 Task: Add Attachment from "Attach a link" to Card Card0000000316 in Board Board0000000079 in Workspace WS0000000027 in Trello. Add Cover Red to Card Card0000000316 in Board Board0000000079 in Workspace WS0000000027 in Trello. Add "Join Card" Button Button0000000316  to Card Card0000000316 in Board Board0000000079 in Workspace WS0000000027 in Trello. Add Description DS0000000316 to Card Card0000000316 in Board Board0000000079 in Workspace WS0000000027 in Trello. Add Comment CM0000000316 to Card Card0000000316 in Board Board0000000079 in Workspace WS0000000027 in Trello
Action: Mouse moved to (314, 447)
Screenshot: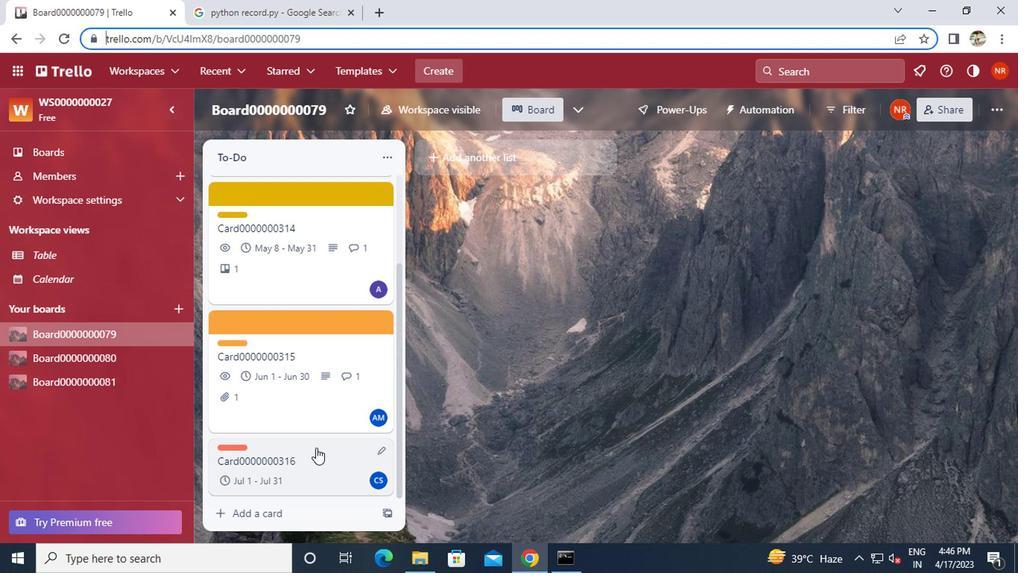 
Action: Mouse pressed left at (314, 447)
Screenshot: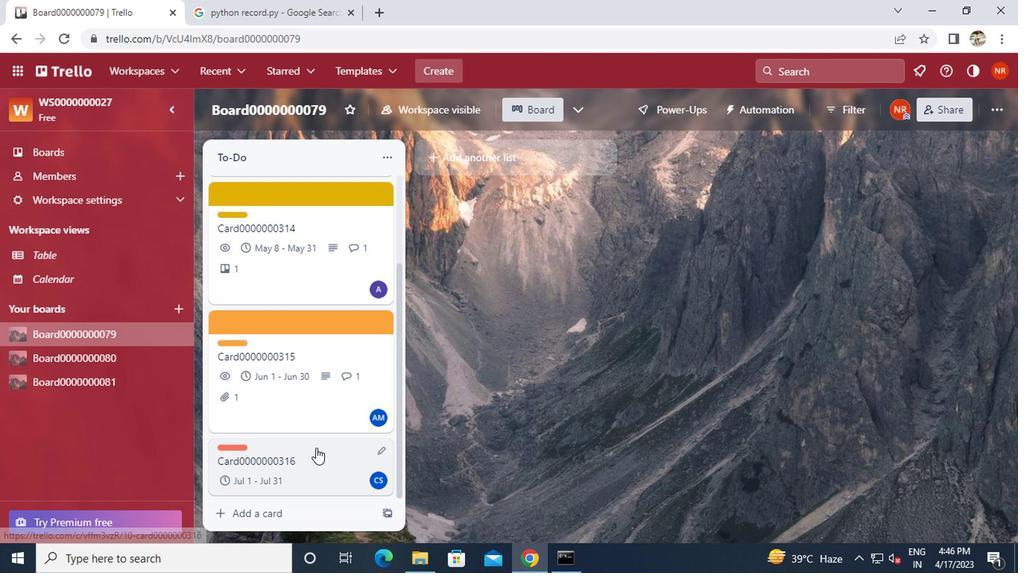 
Action: Mouse moved to (697, 310)
Screenshot: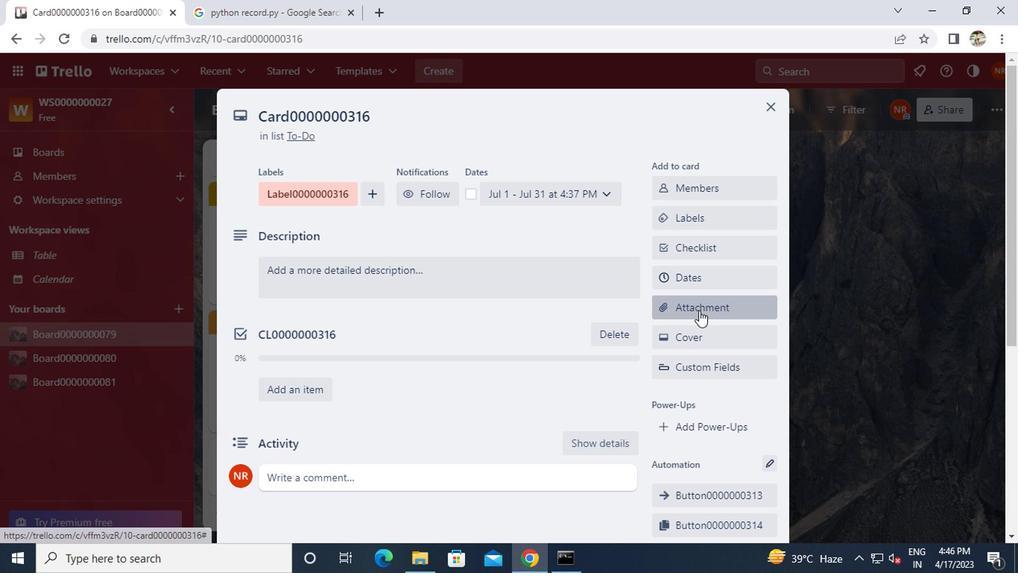 
Action: Mouse pressed left at (697, 310)
Screenshot: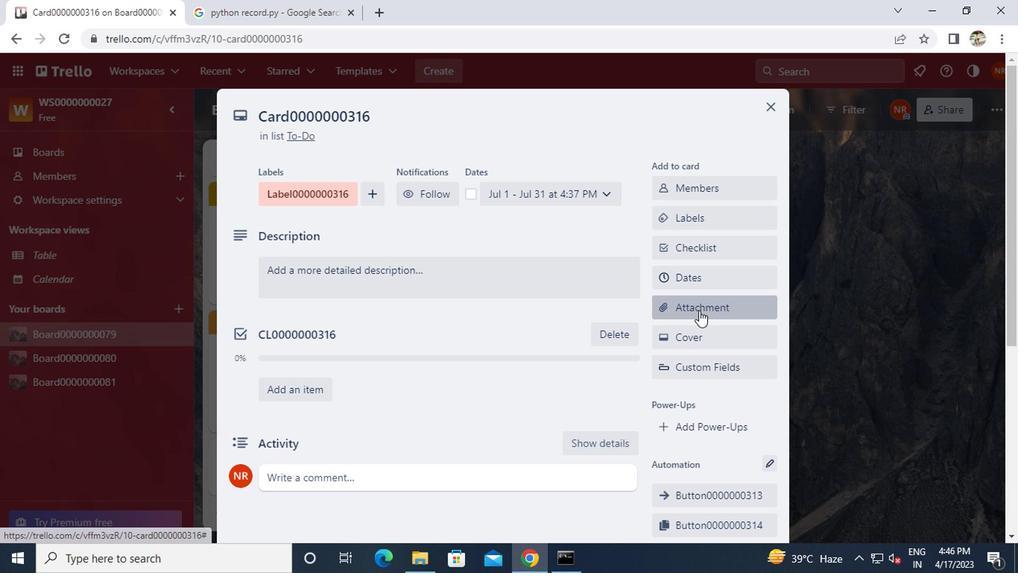 
Action: Mouse moved to (275, 12)
Screenshot: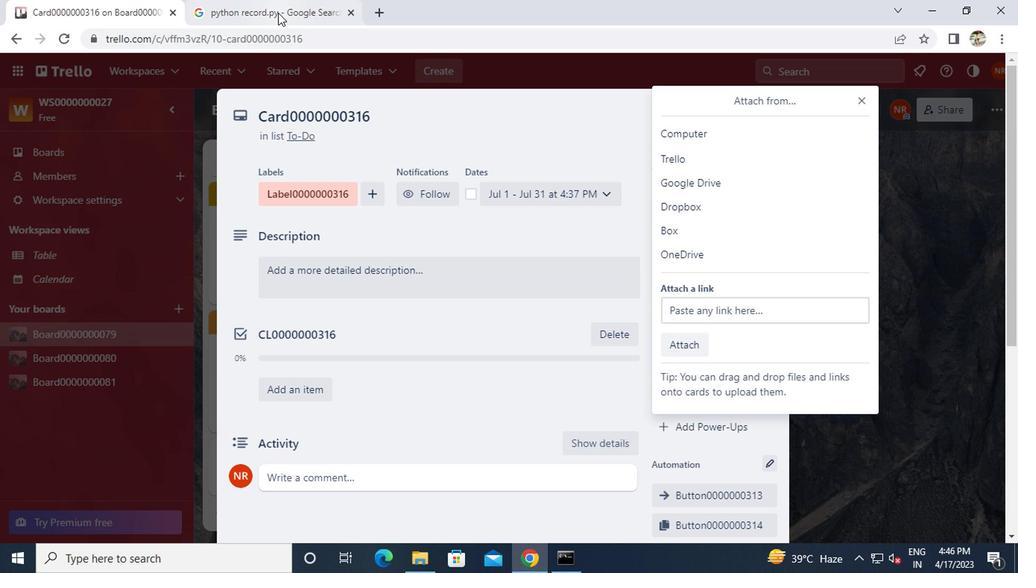 
Action: Mouse pressed left at (275, 12)
Screenshot: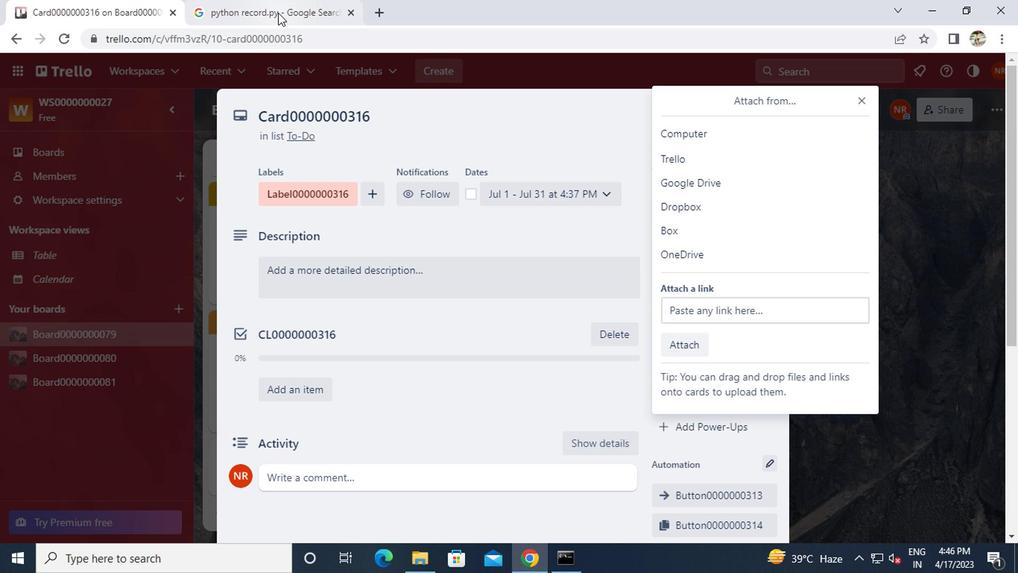 
Action: Mouse moved to (280, 34)
Screenshot: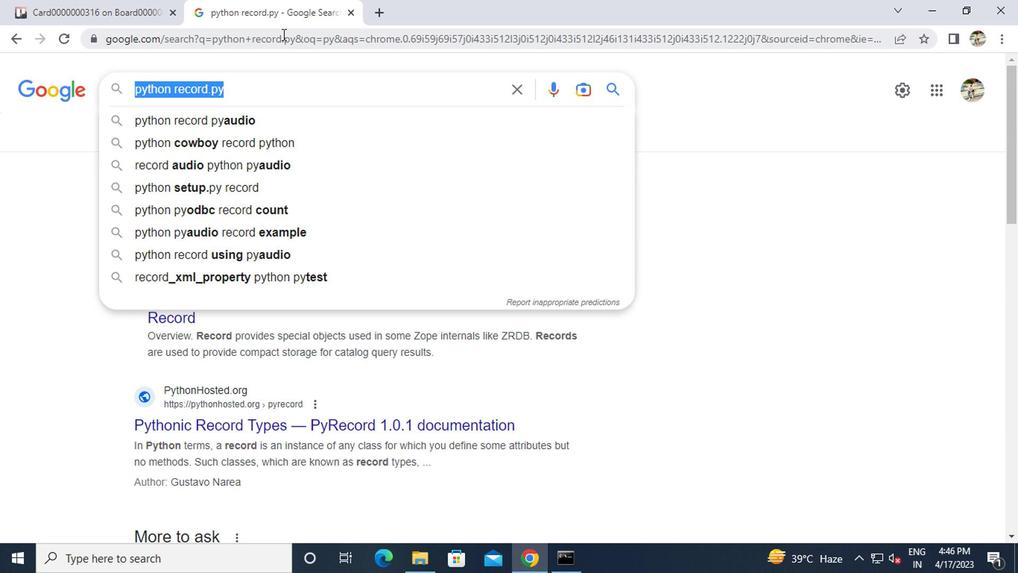 
Action: Mouse pressed left at (280, 34)
Screenshot: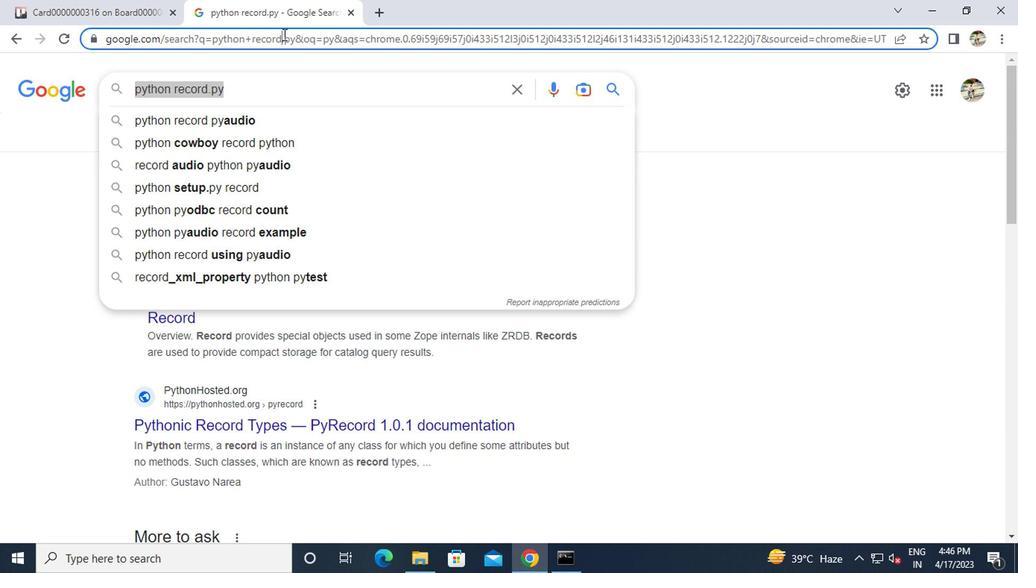 
Action: Mouse moved to (281, 30)
Screenshot: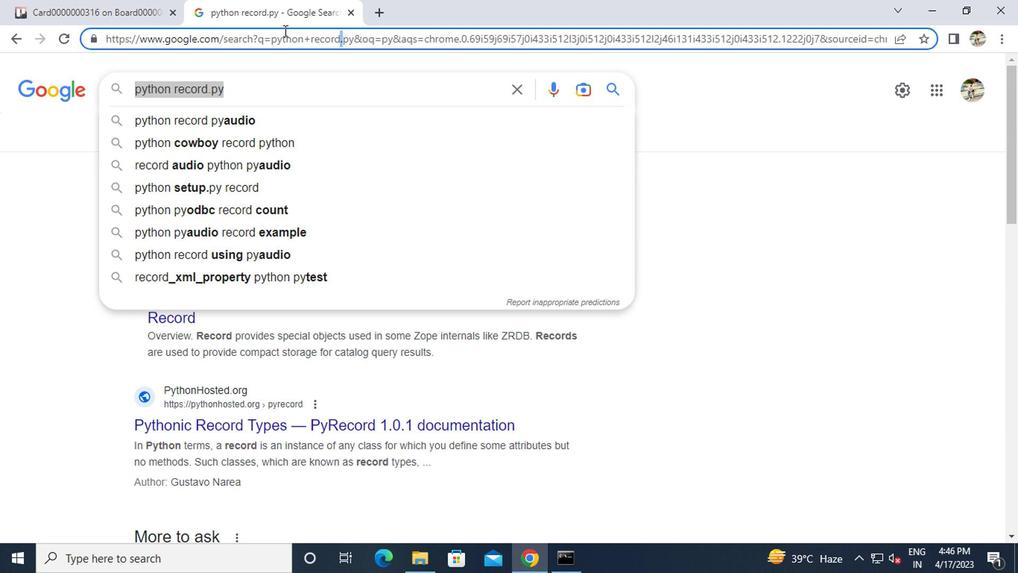 
Action: Key pressed ctrl+A<'\x03'>
Screenshot: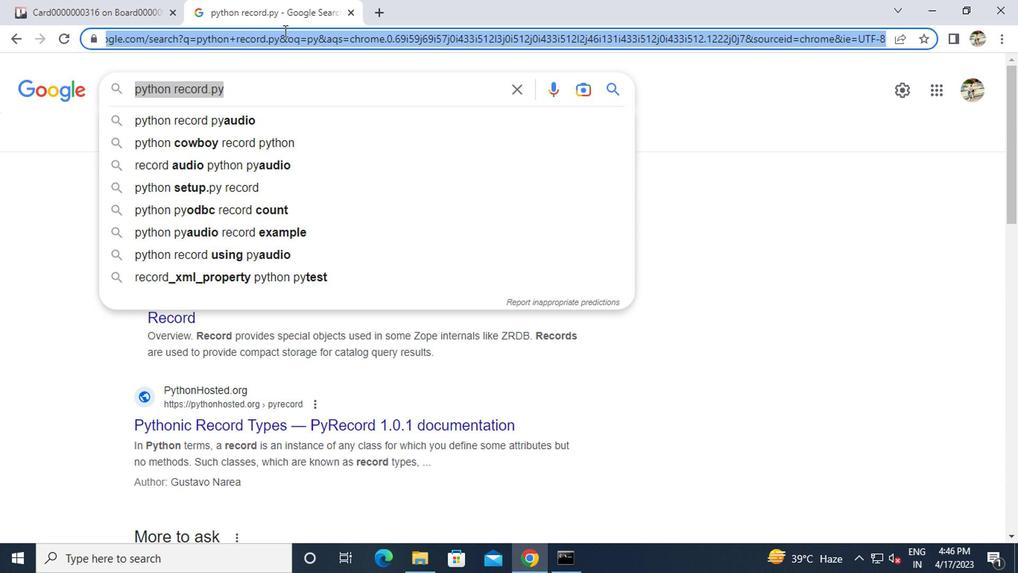 
Action: Mouse moved to (64, 15)
Screenshot: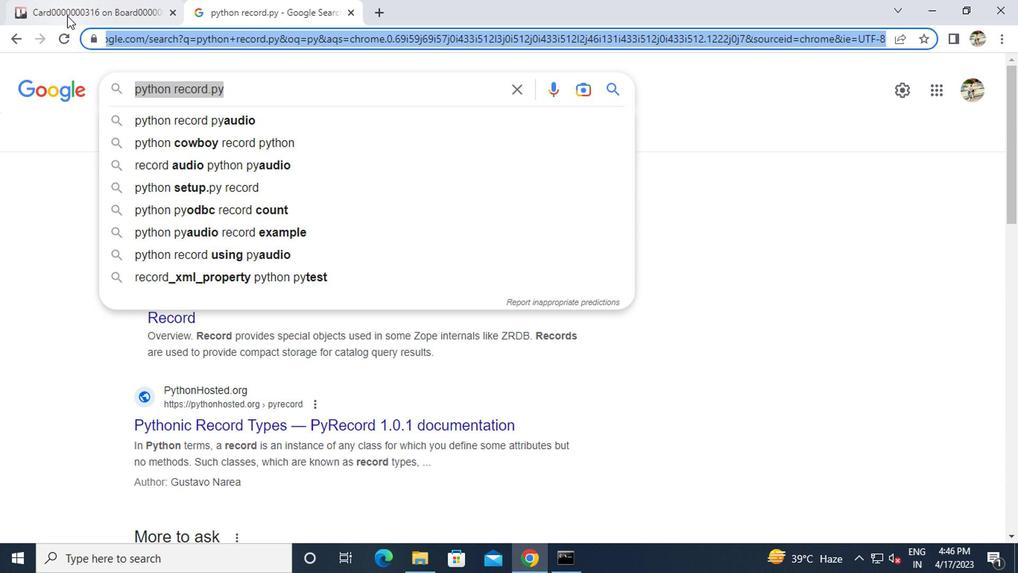 
Action: Mouse pressed left at (64, 15)
Screenshot: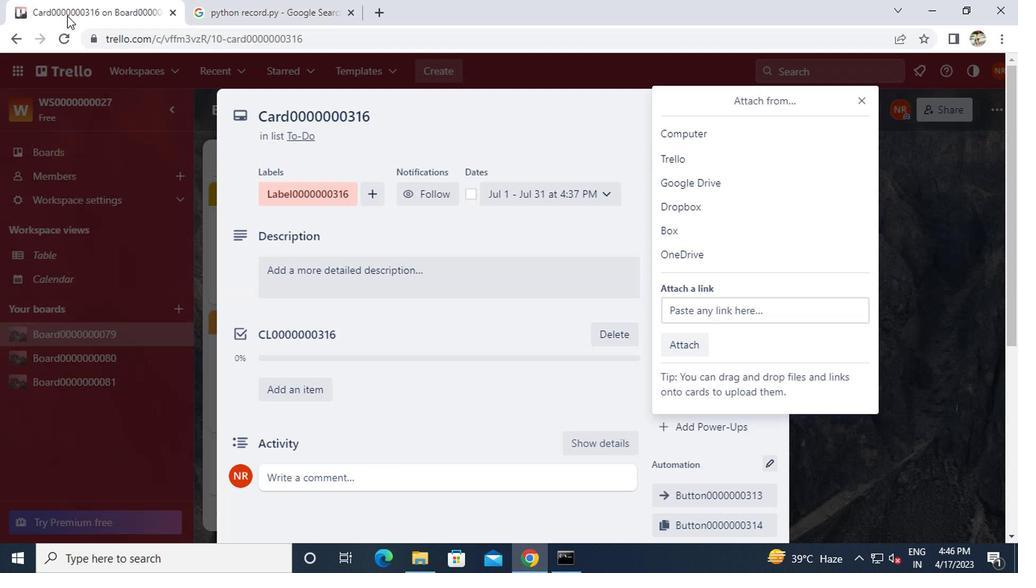 
Action: Mouse moved to (699, 309)
Screenshot: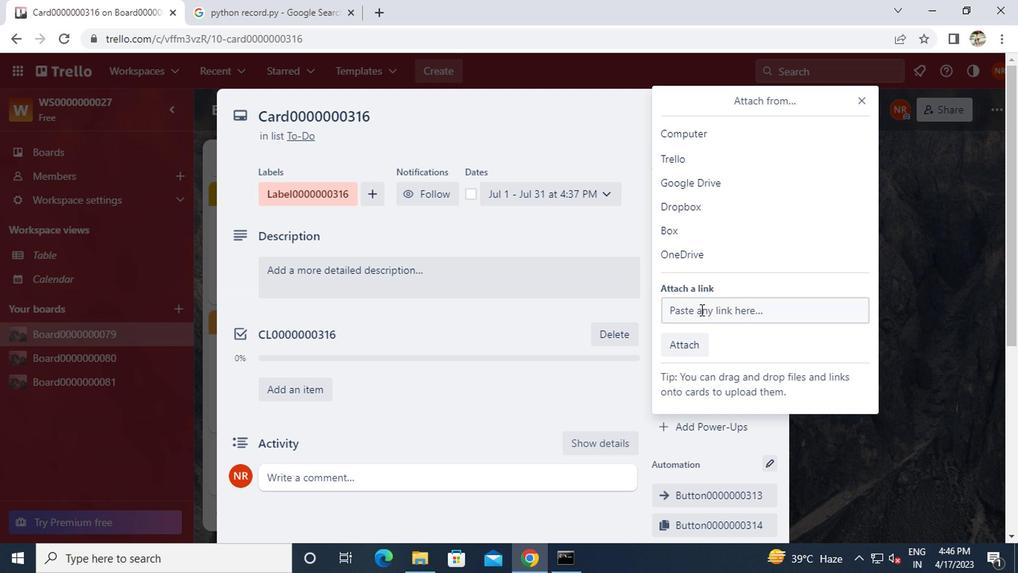 
Action: Mouse pressed left at (699, 309)
Screenshot: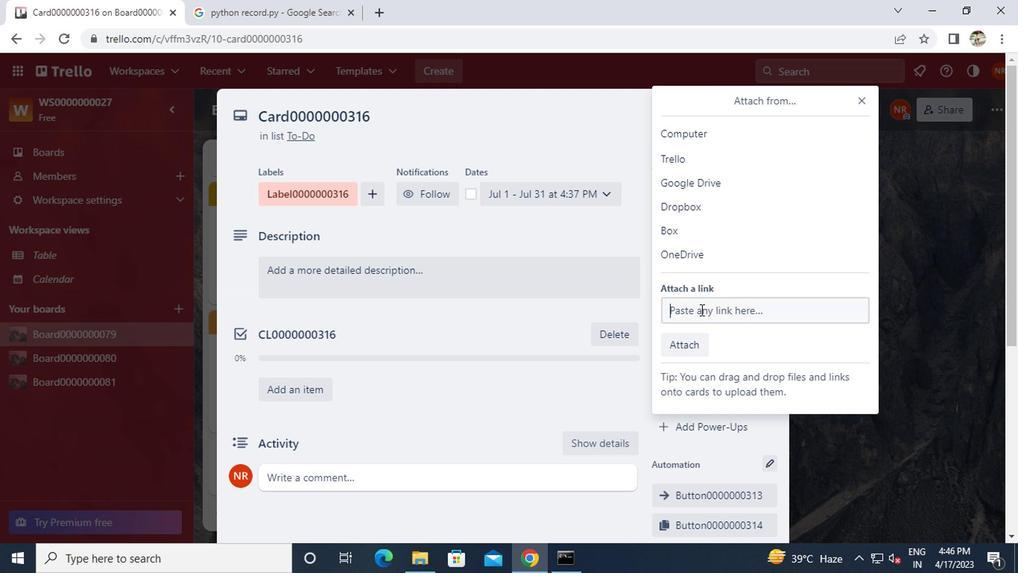
Action: Key pressed ctrl+V
Screenshot: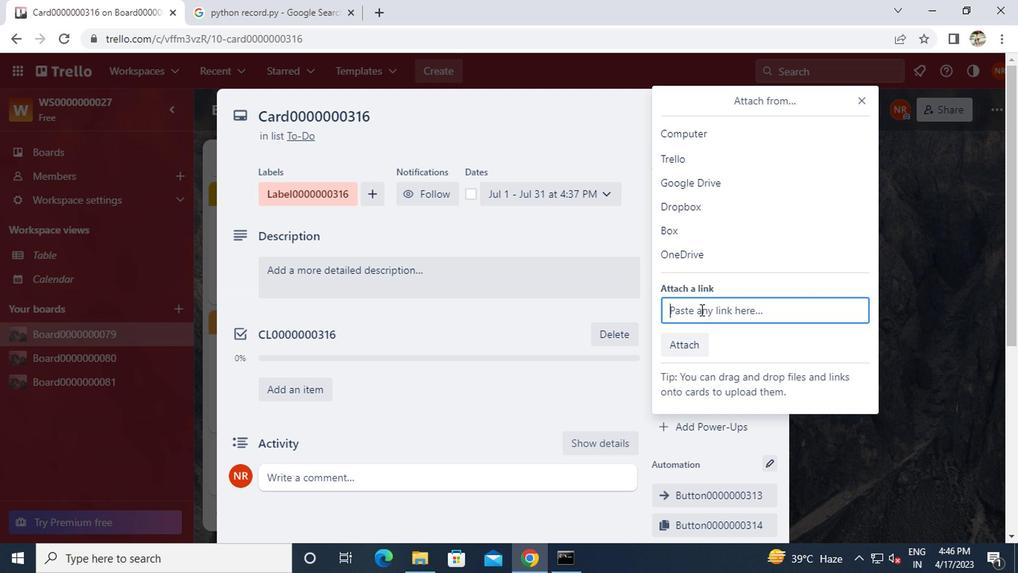 
Action: Mouse moved to (706, 359)
Screenshot: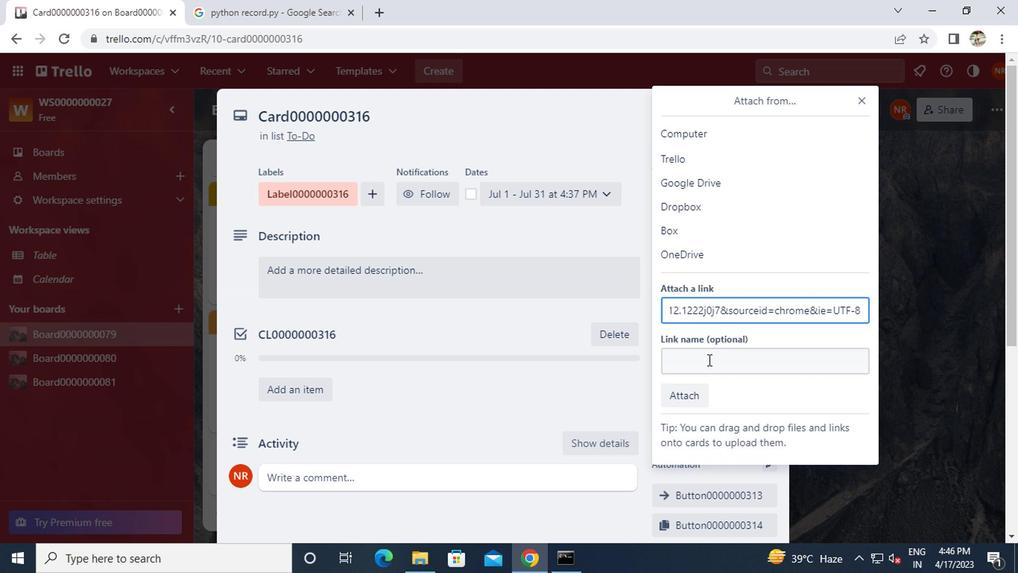 
Action: Mouse pressed left at (706, 359)
Screenshot: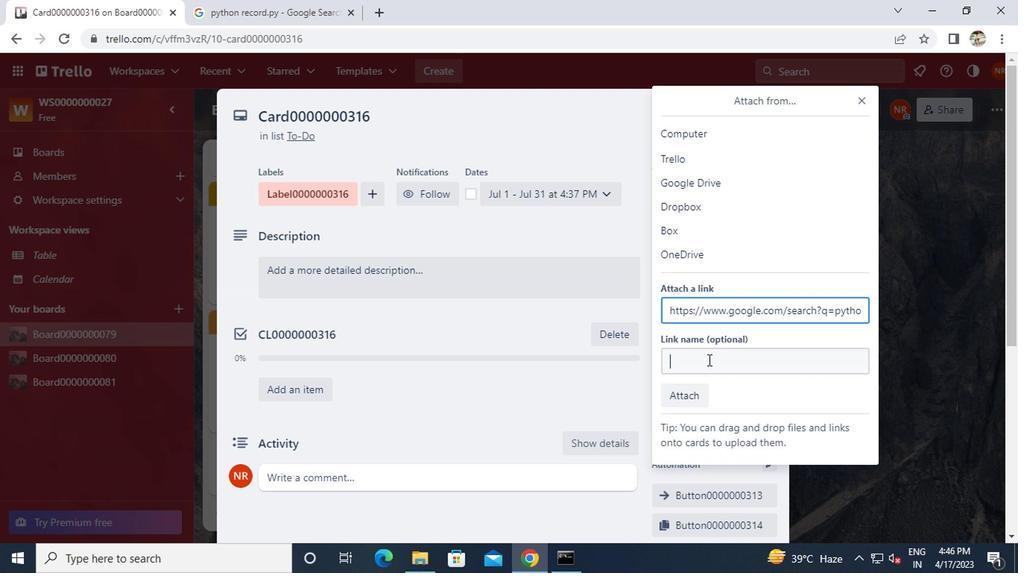 
Action: Key pressed <Key.caps_lock>ctrl+L<Key.caps_lock>ink
Screenshot: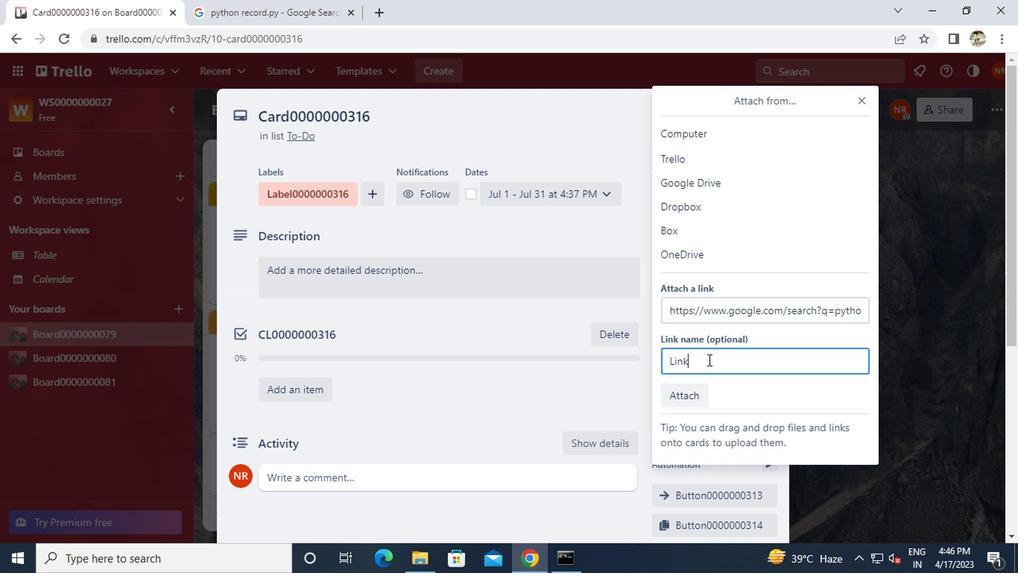 
Action: Mouse moved to (689, 391)
Screenshot: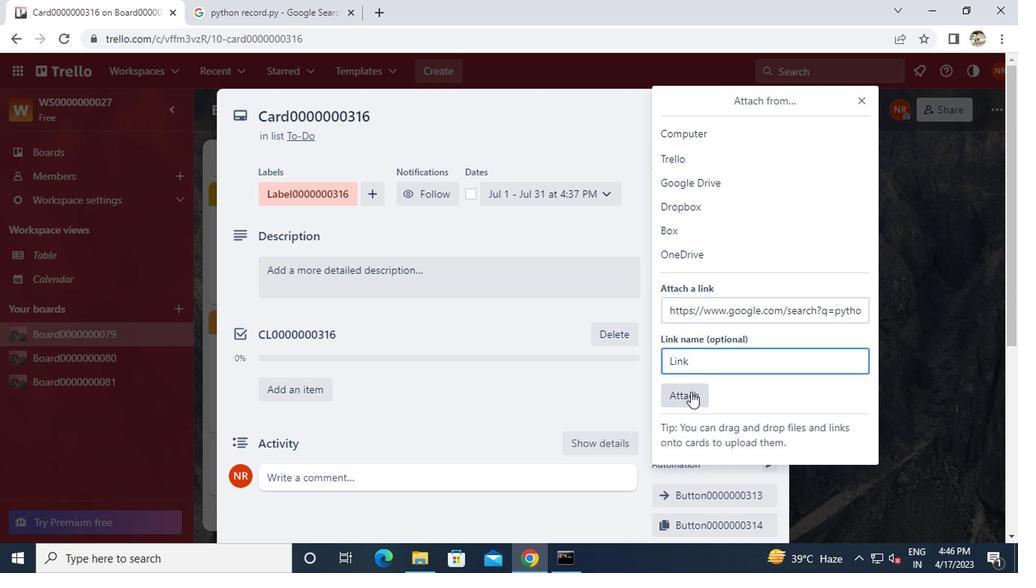 
Action: Mouse pressed left at (689, 391)
Screenshot: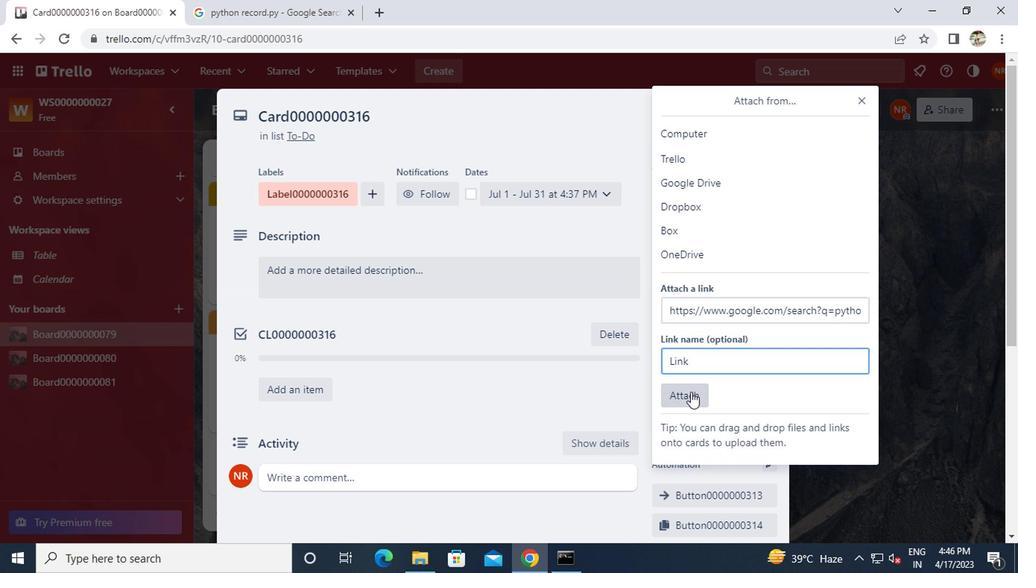 
Action: Mouse moved to (697, 334)
Screenshot: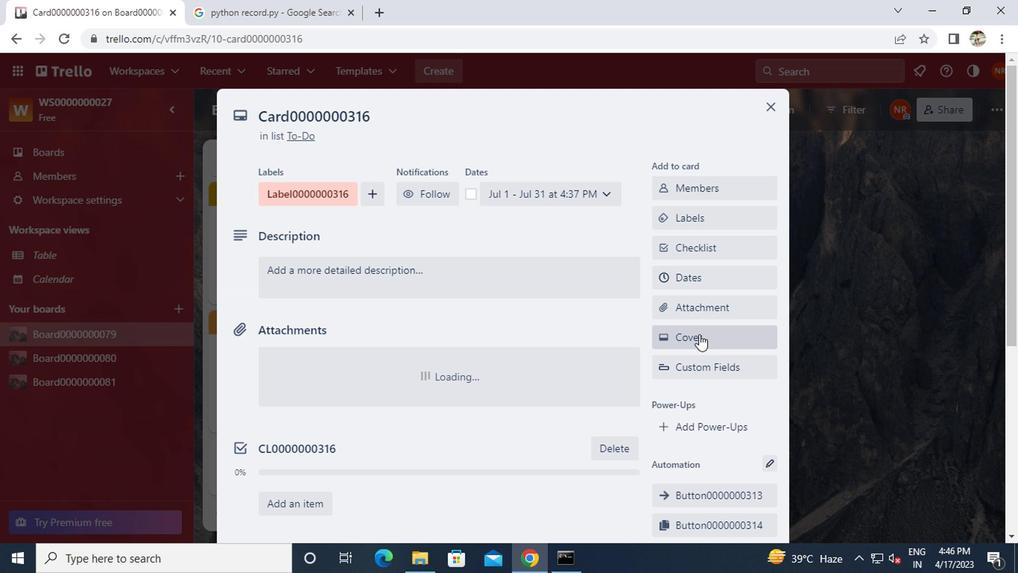 
Action: Mouse pressed left at (697, 334)
Screenshot: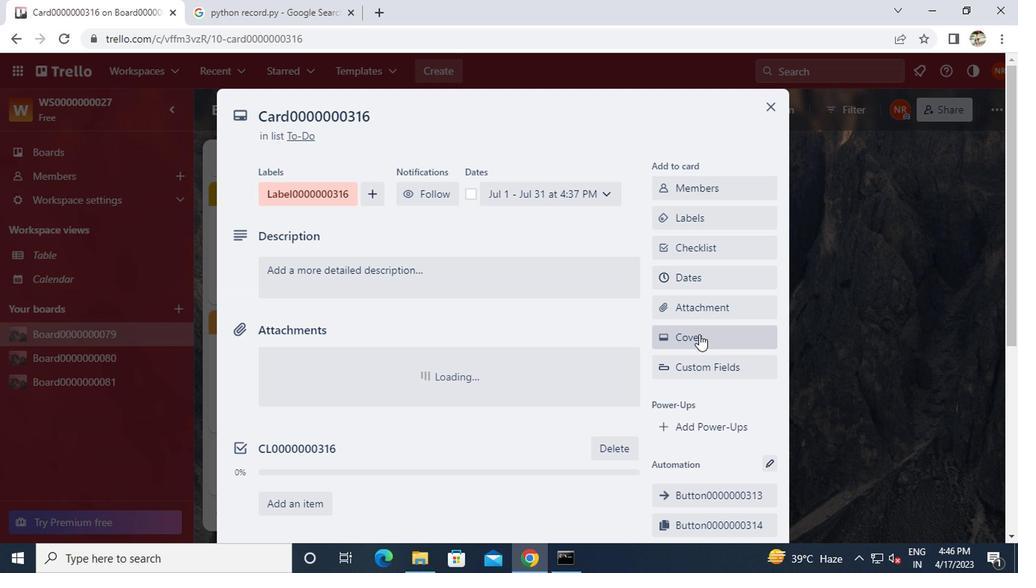 
Action: Mouse moved to (819, 233)
Screenshot: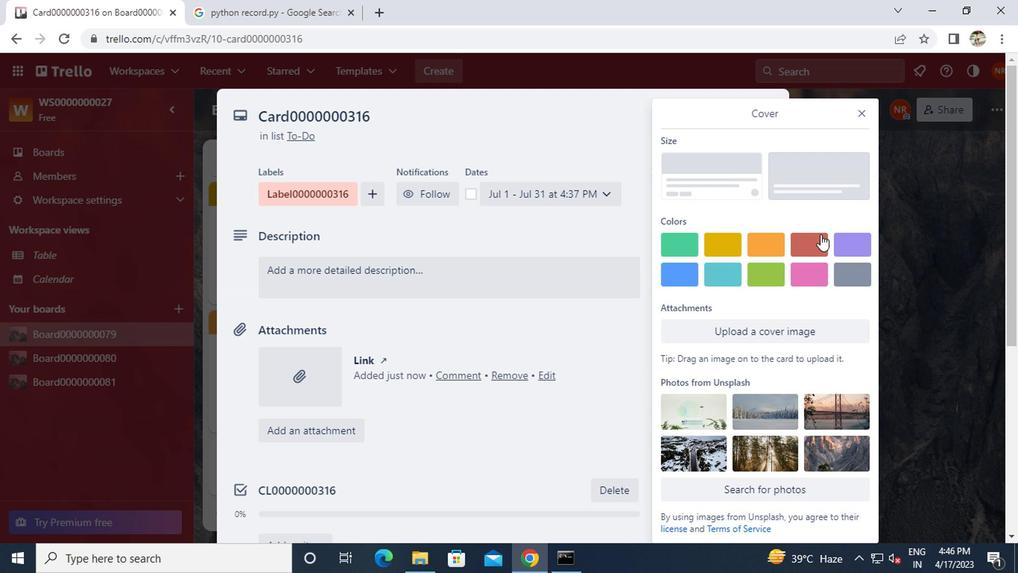 
Action: Mouse pressed left at (819, 233)
Screenshot: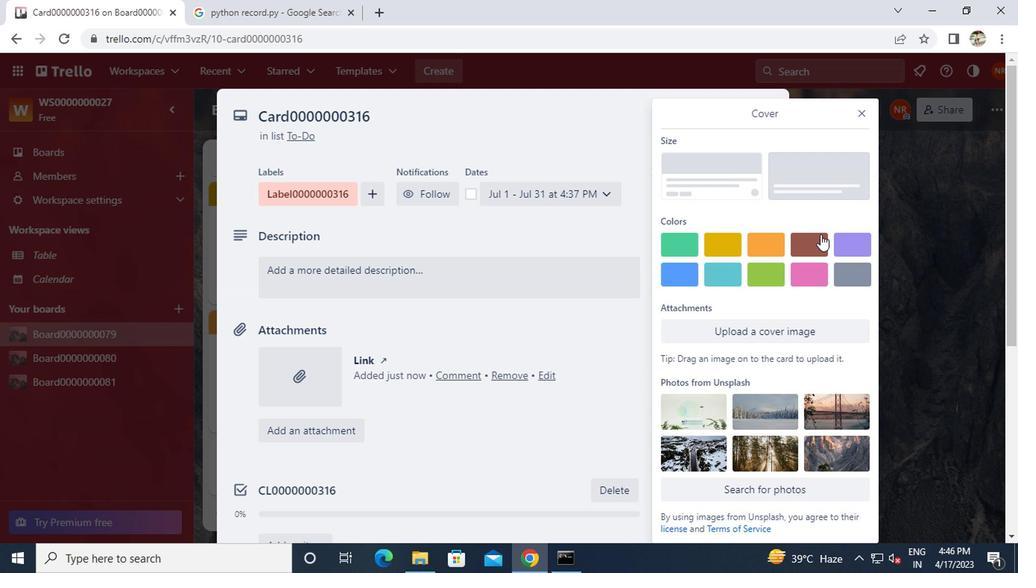 
Action: Mouse moved to (860, 103)
Screenshot: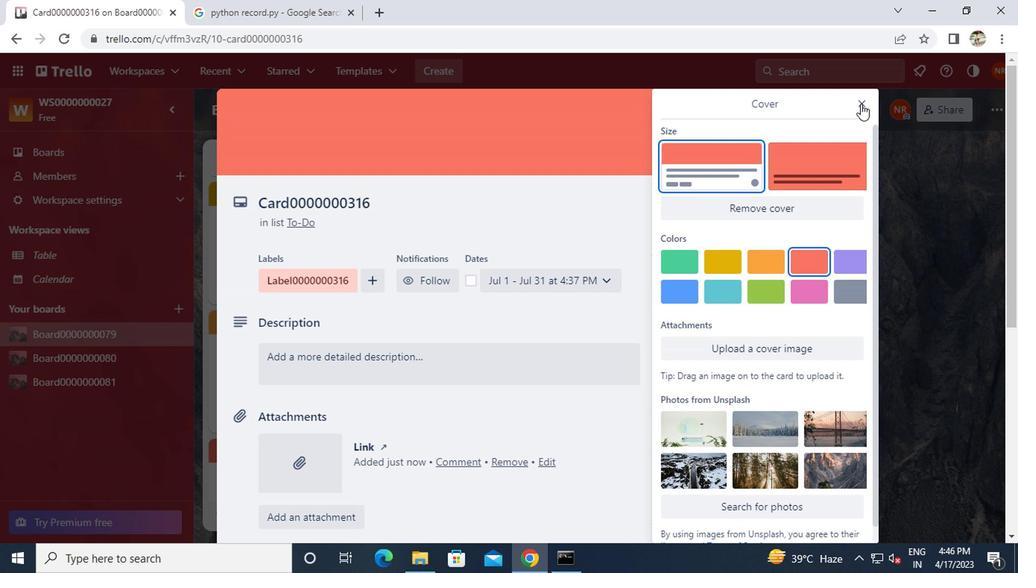 
Action: Mouse pressed left at (860, 103)
Screenshot: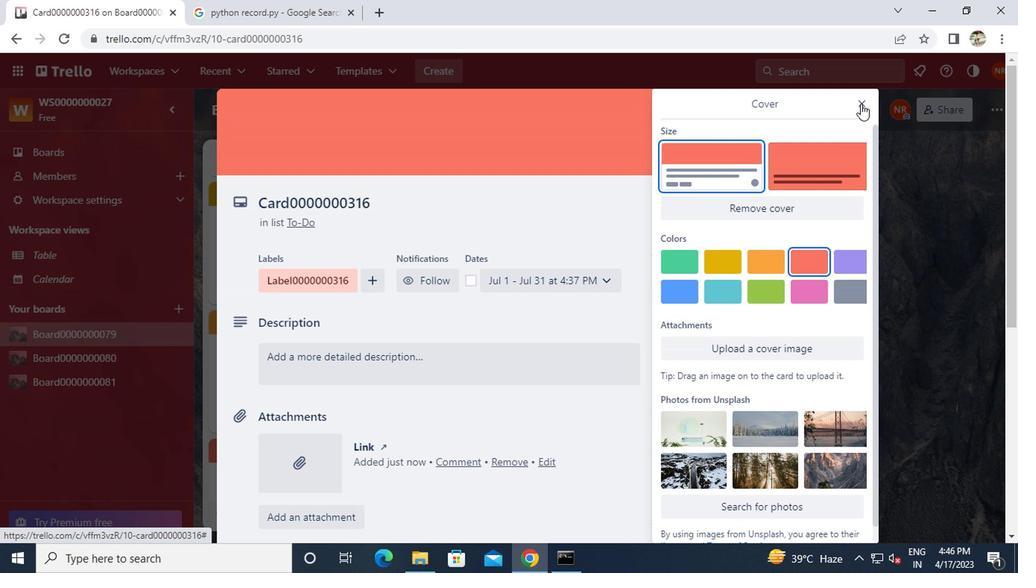 
Action: Mouse moved to (688, 312)
Screenshot: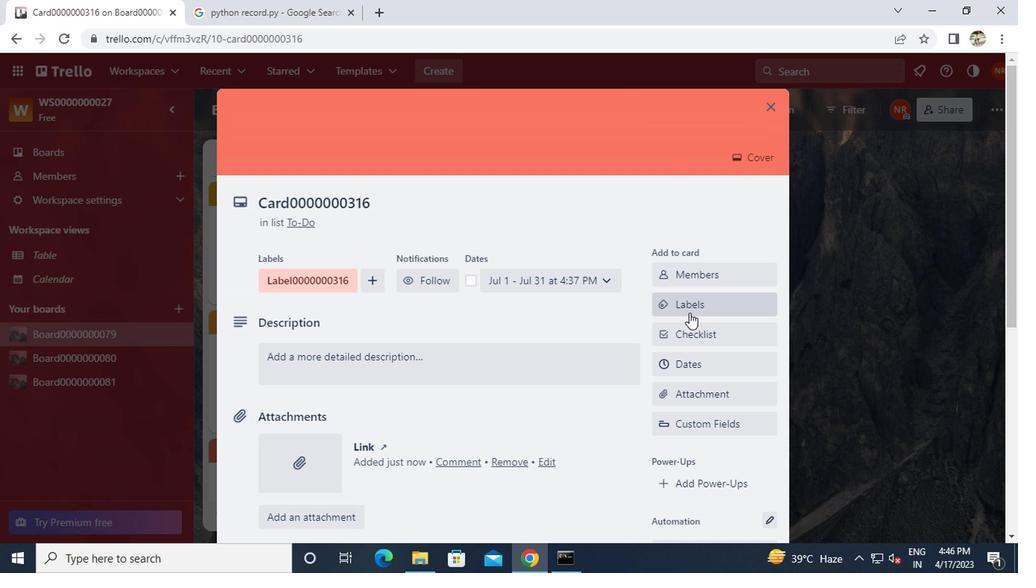 
Action: Mouse scrolled (688, 311) with delta (0, 0)
Screenshot: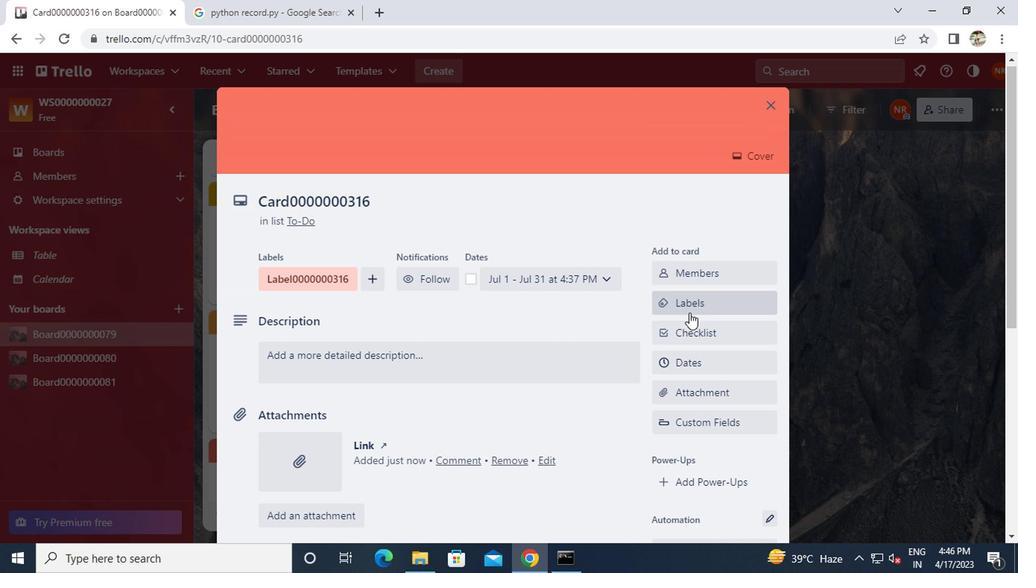 
Action: Mouse scrolled (688, 311) with delta (0, 0)
Screenshot: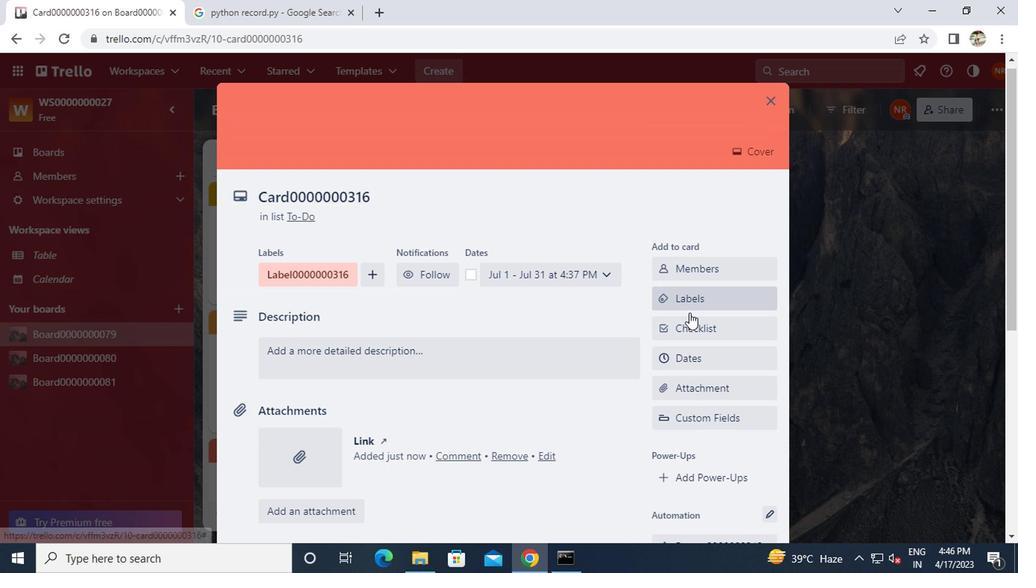 
Action: Mouse scrolled (688, 311) with delta (0, 0)
Screenshot: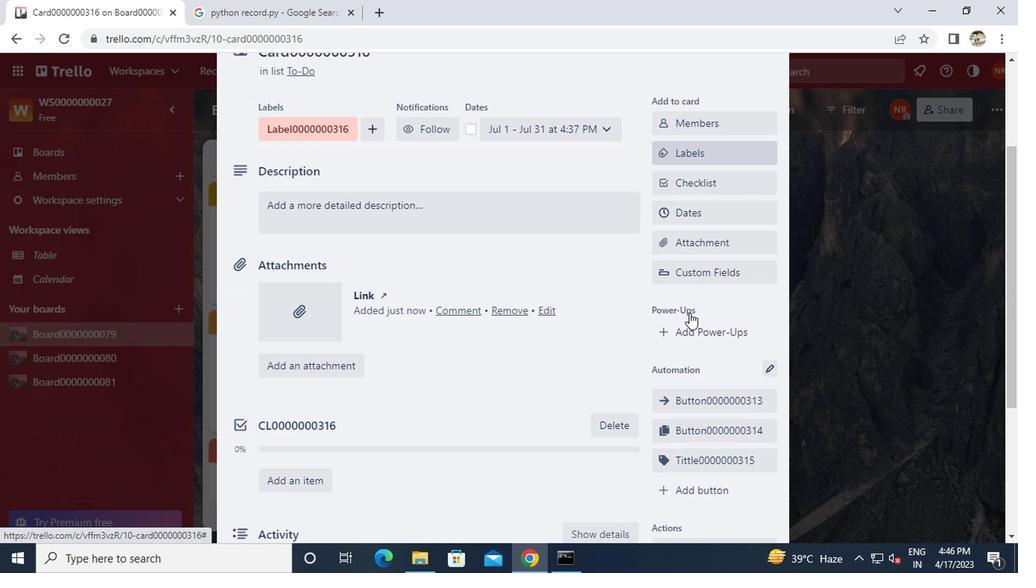 
Action: Mouse scrolled (688, 311) with delta (0, 0)
Screenshot: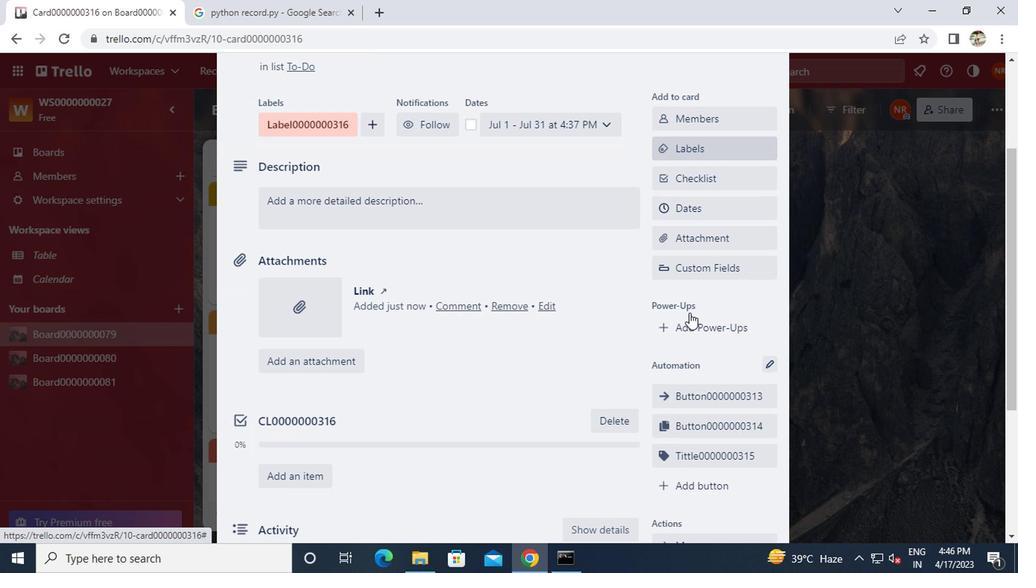 
Action: Mouse moved to (695, 337)
Screenshot: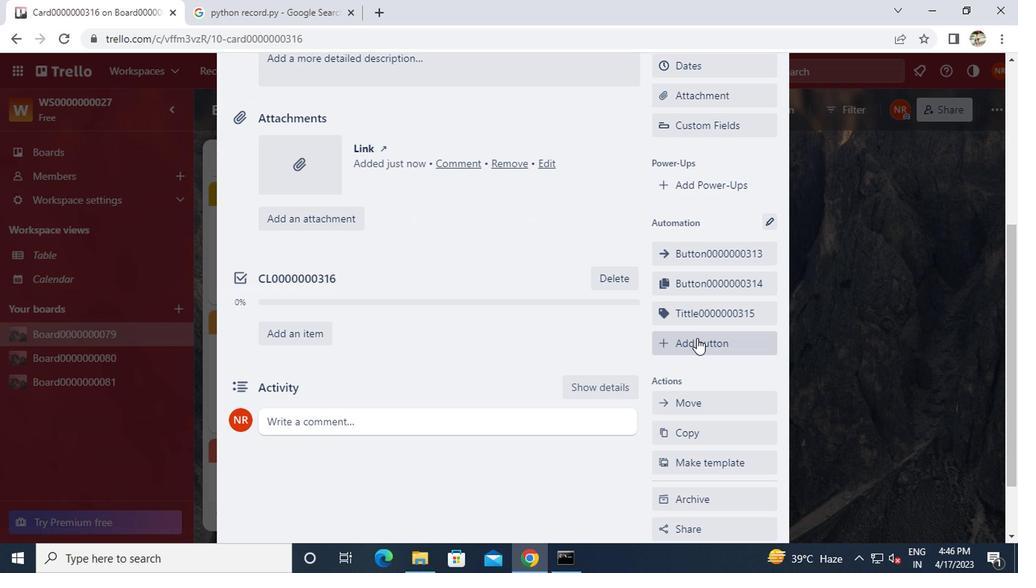 
Action: Mouse pressed left at (695, 337)
Screenshot: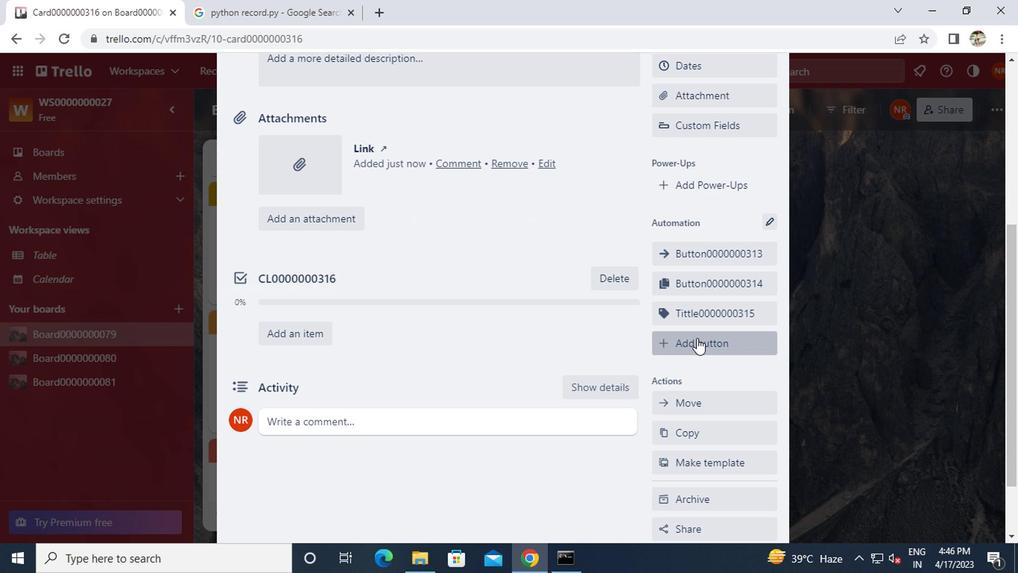 
Action: Mouse moved to (700, 259)
Screenshot: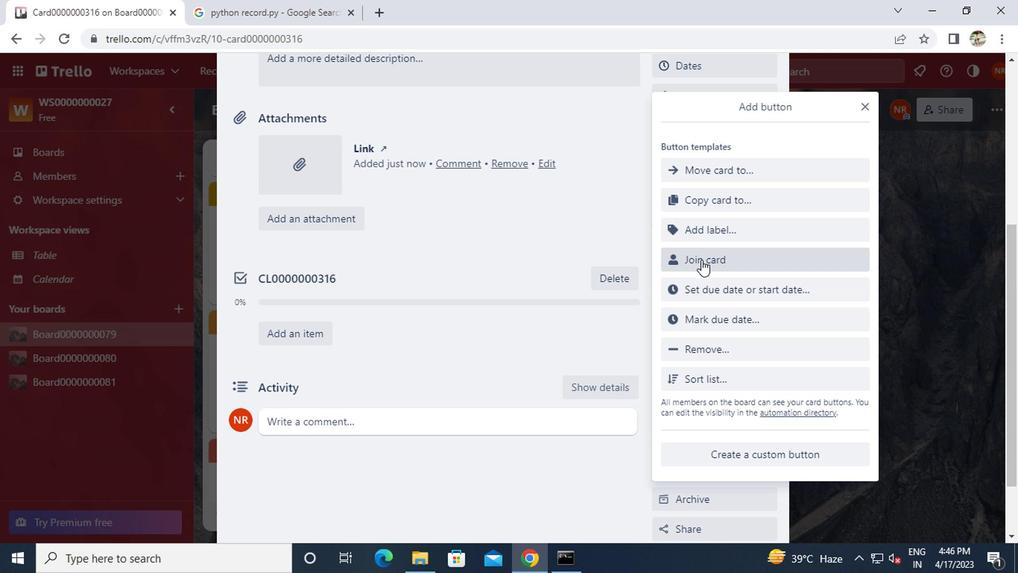 
Action: Mouse pressed left at (700, 259)
Screenshot: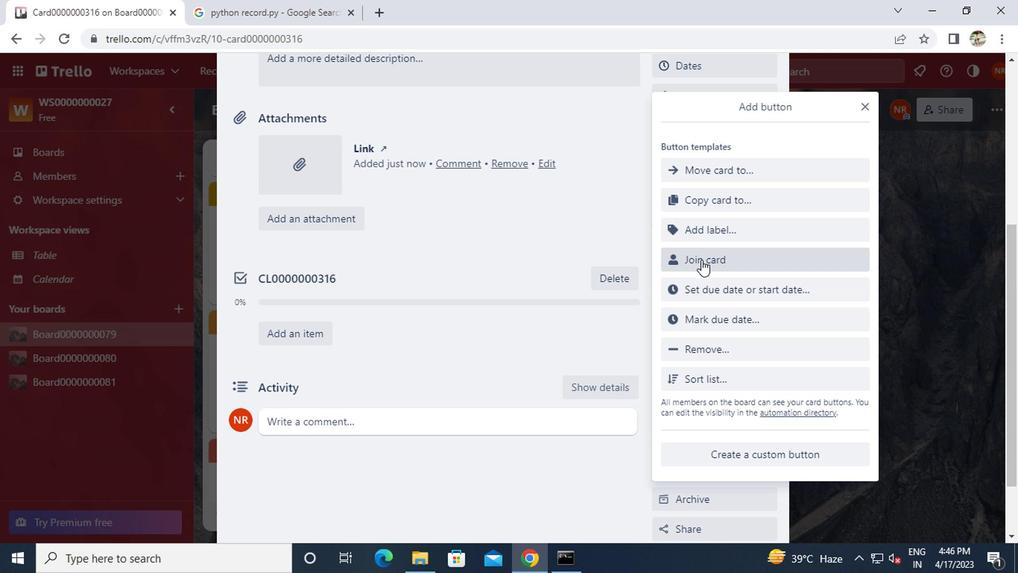 
Action: Key pressed <Key.caps_lock>b<Key.caps_lock>utton0000000316
Screenshot: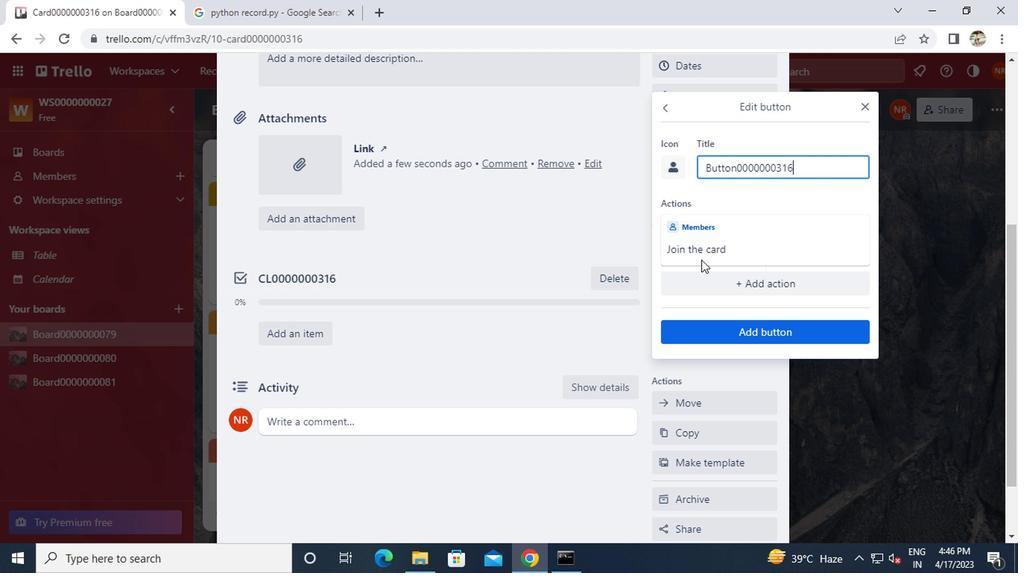 
Action: Mouse moved to (719, 334)
Screenshot: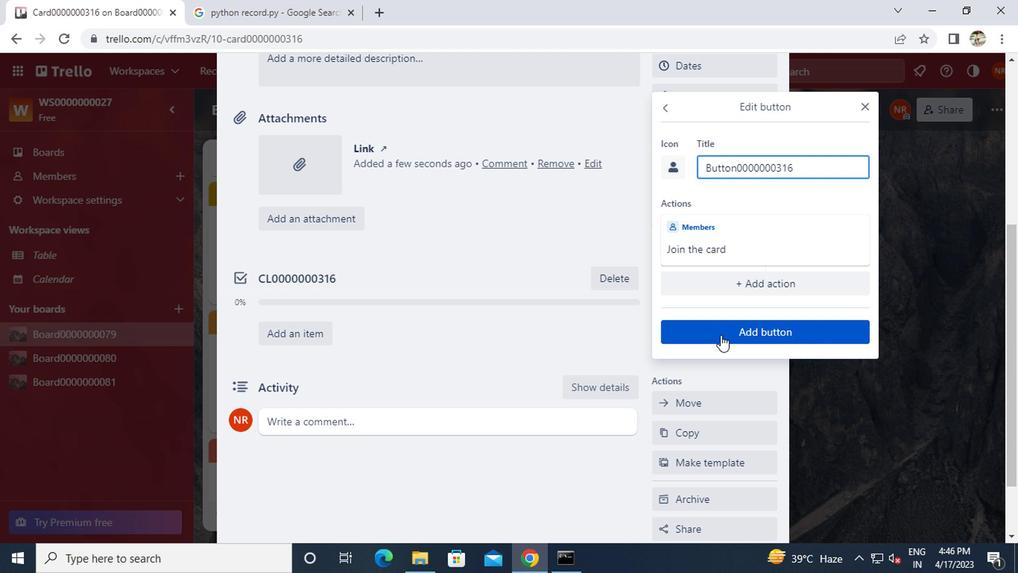 
Action: Mouse pressed left at (719, 334)
Screenshot: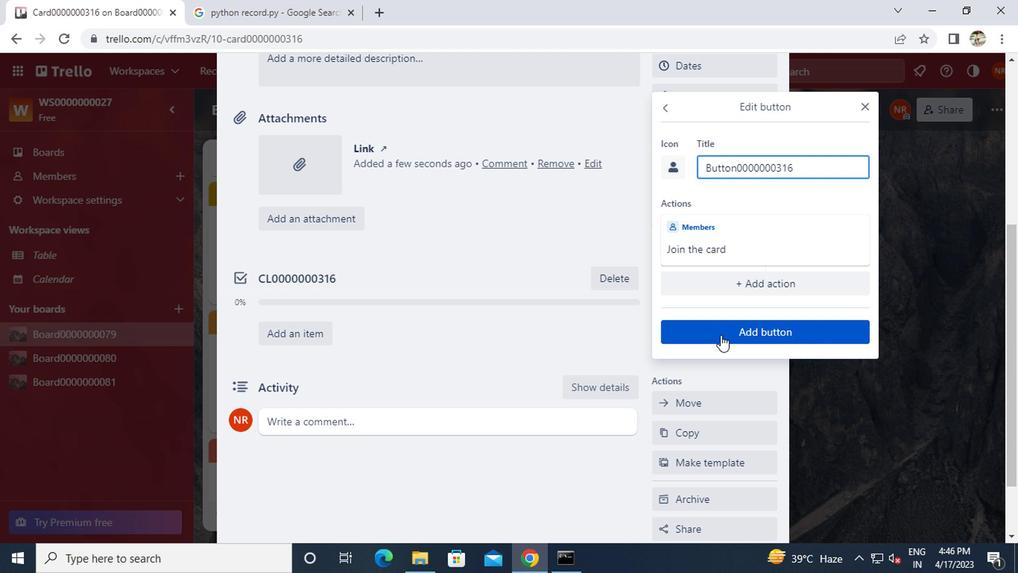 
Action: Mouse moved to (462, 338)
Screenshot: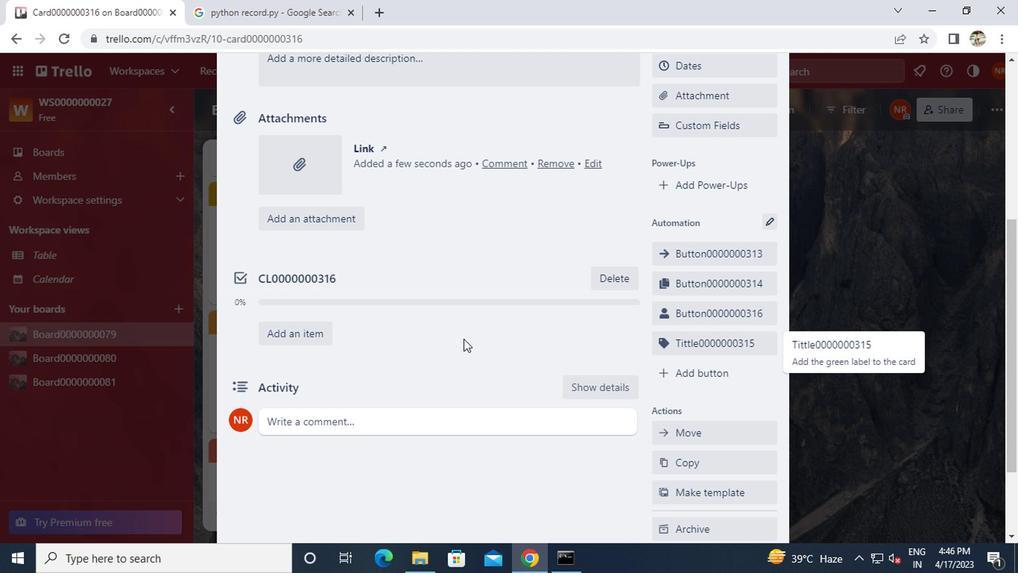 
Action: Mouse scrolled (462, 339) with delta (0, 1)
Screenshot: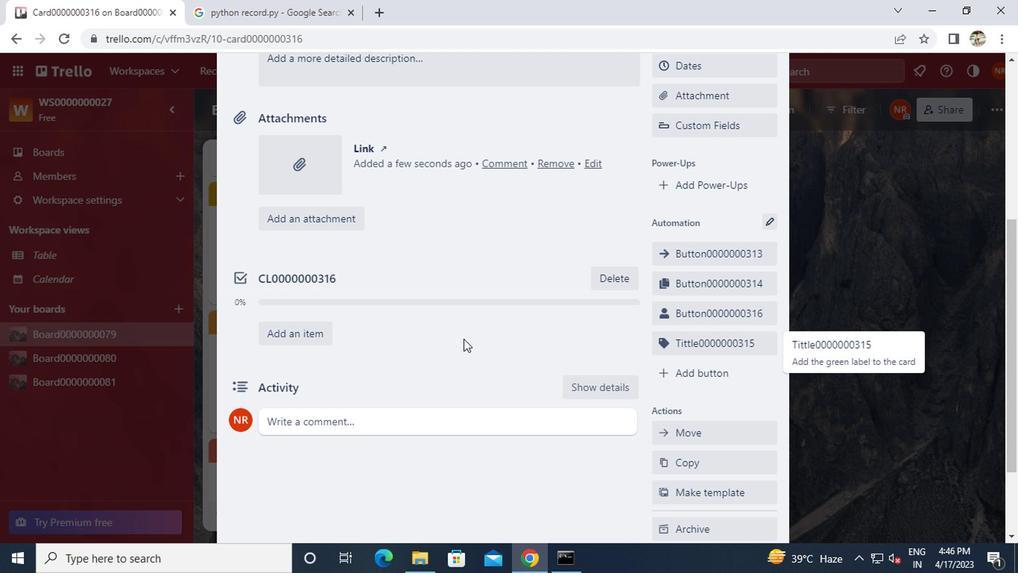 
Action: Mouse moved to (461, 335)
Screenshot: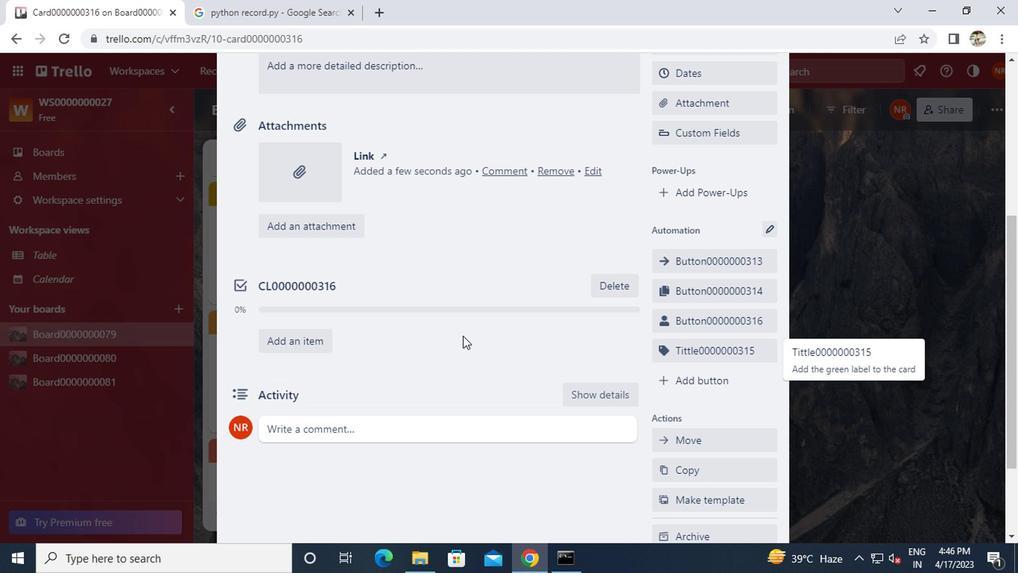 
Action: Mouse scrolled (461, 336) with delta (0, 0)
Screenshot: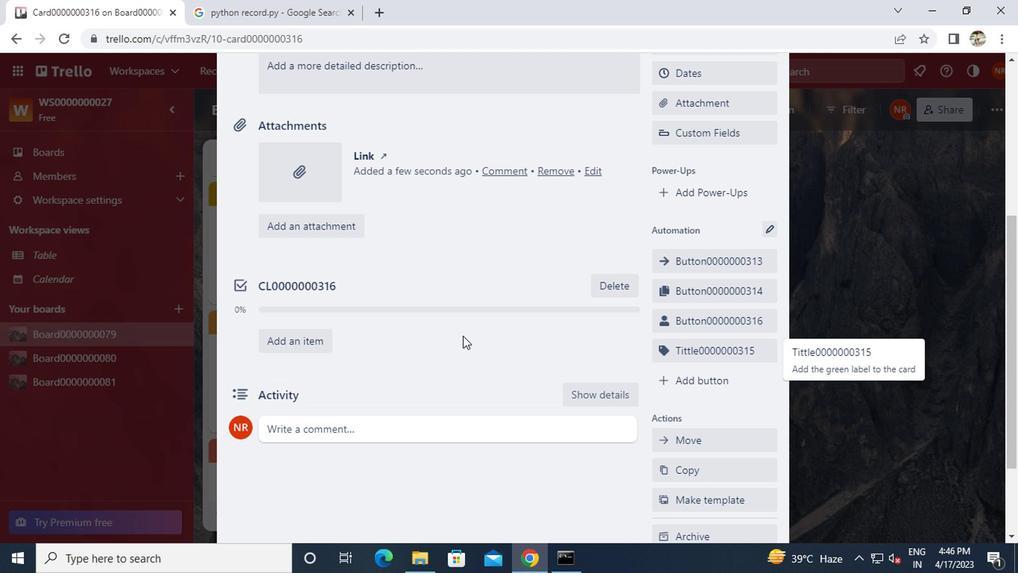 
Action: Mouse moved to (412, 205)
Screenshot: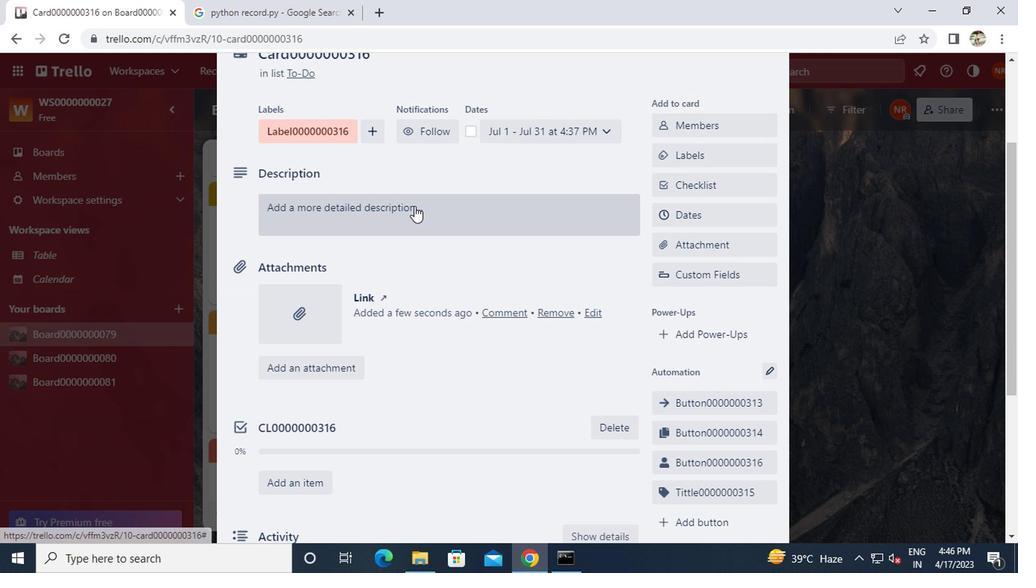 
Action: Mouse pressed left at (412, 205)
Screenshot: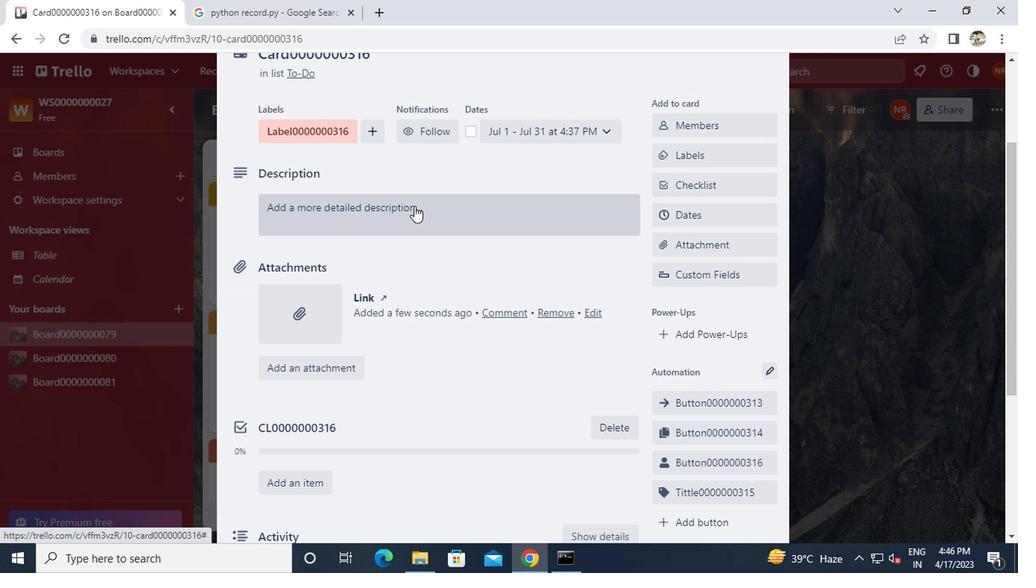 
Action: Mouse moved to (412, 206)
Screenshot: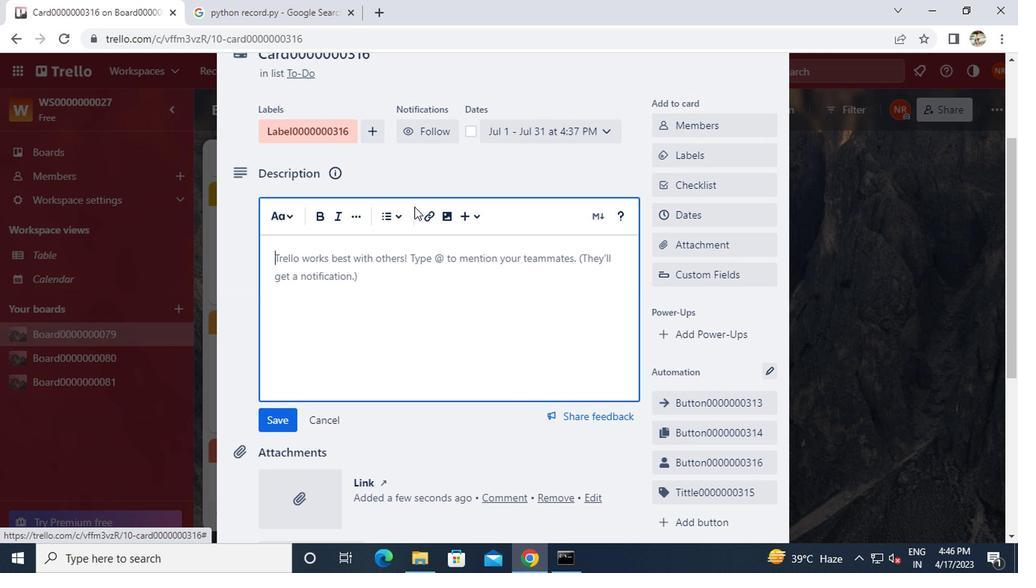 
Action: Key pressed <Key.caps_lock>ds0000000316
Screenshot: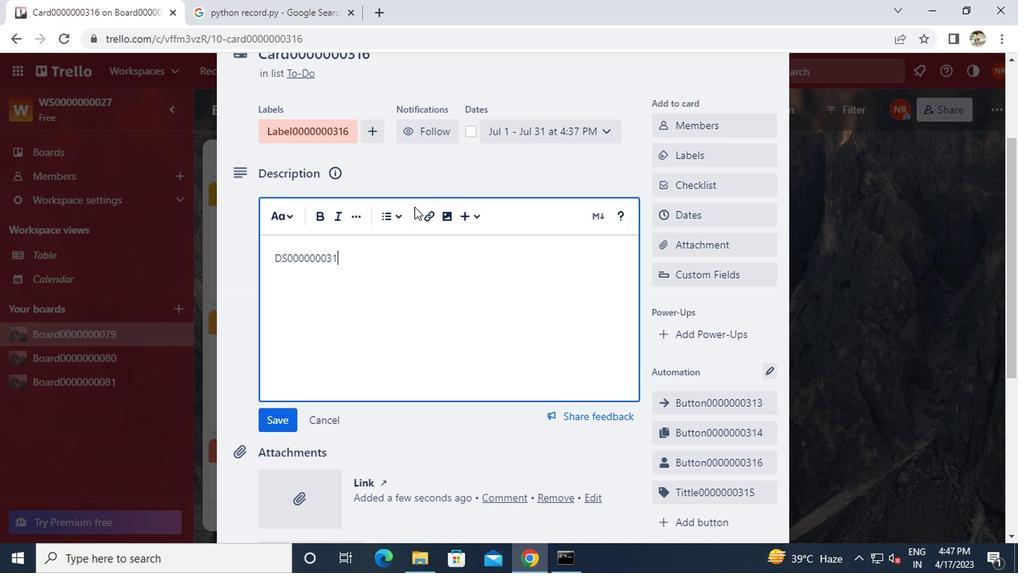 
Action: Mouse moved to (285, 419)
Screenshot: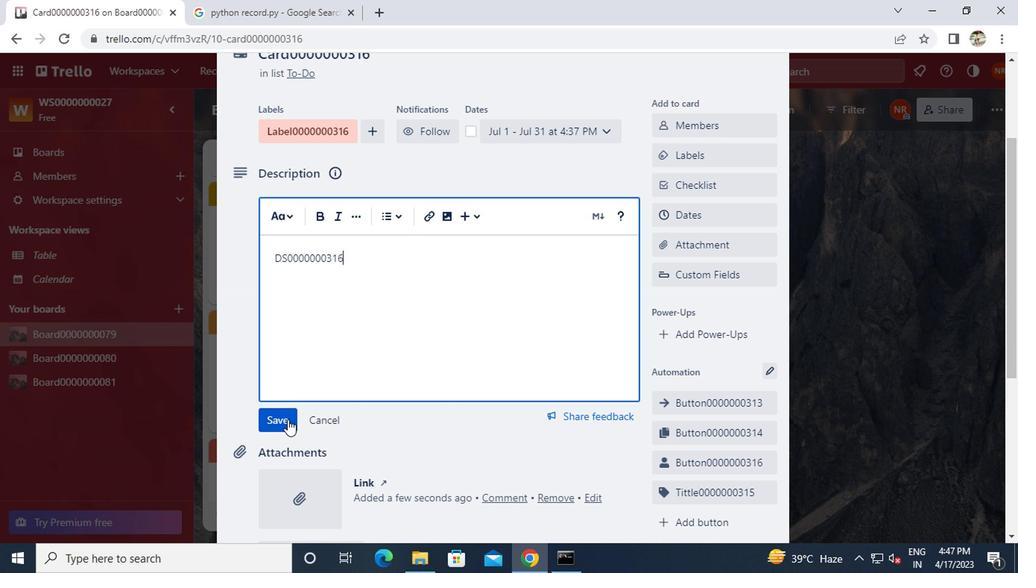 
Action: Mouse pressed left at (285, 419)
Screenshot: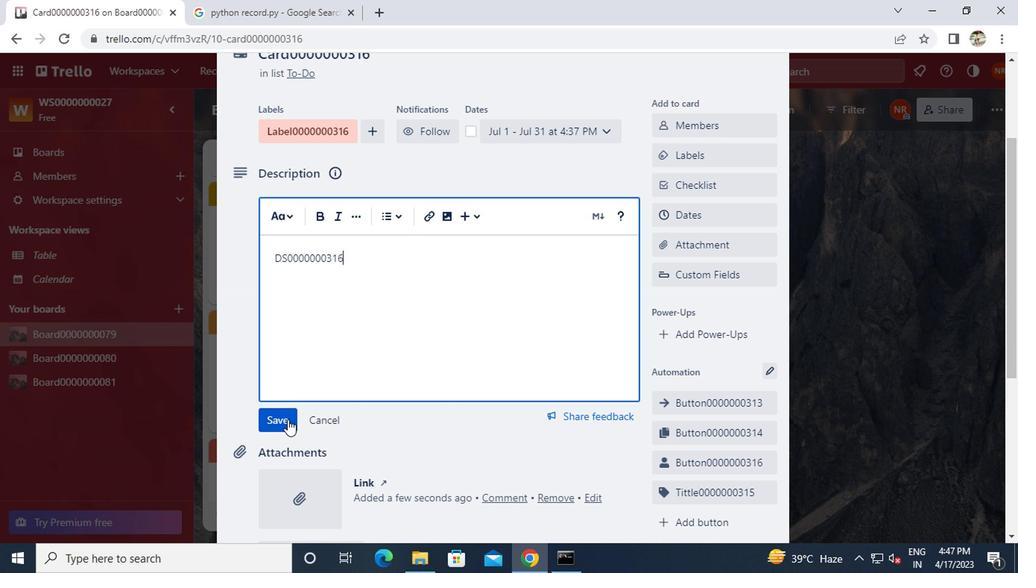 
Action: Mouse scrolled (285, 418) with delta (0, 0)
Screenshot: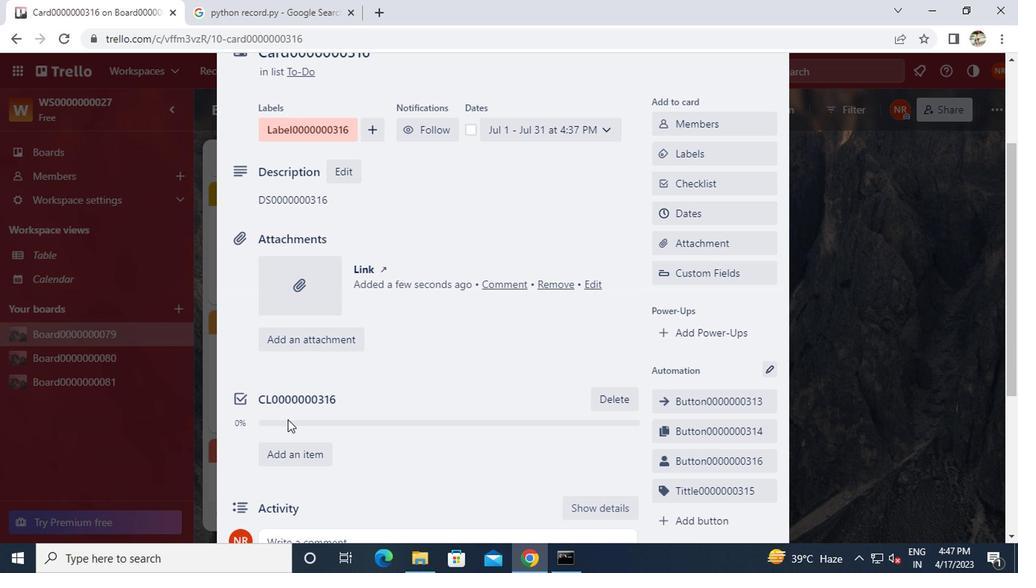 
Action: Mouse scrolled (285, 418) with delta (0, 0)
Screenshot: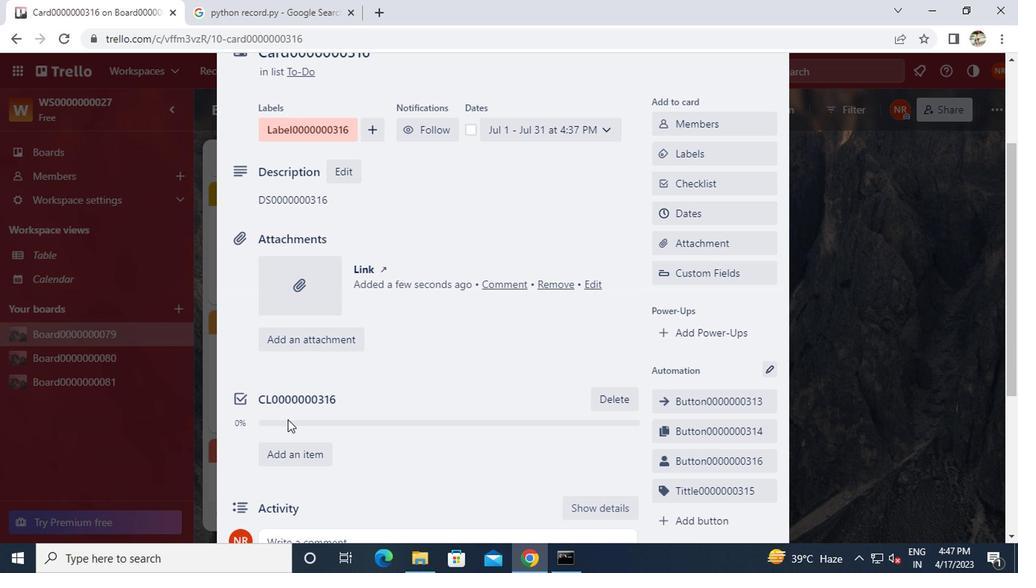 
Action: Mouse moved to (301, 394)
Screenshot: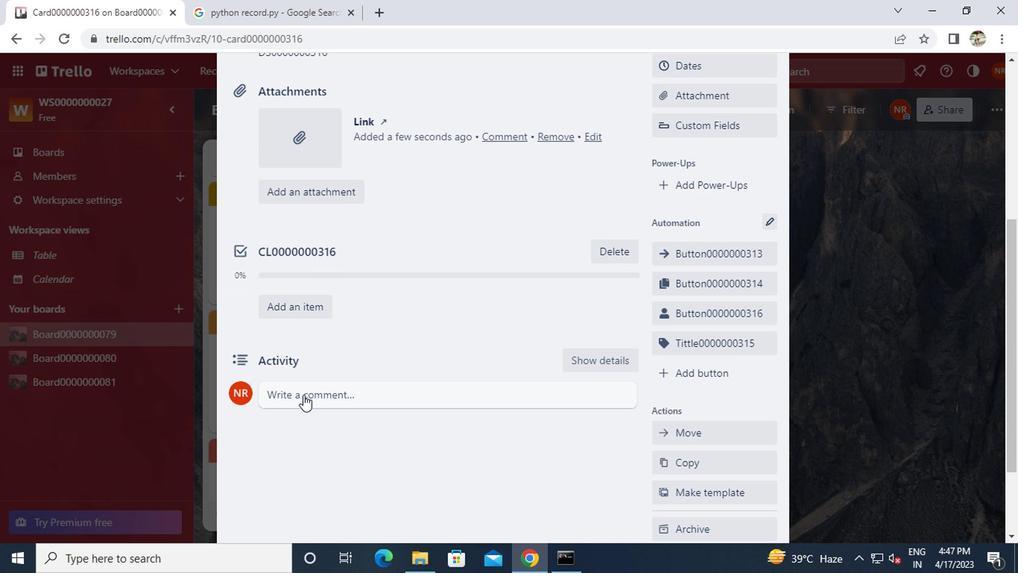 
Action: Mouse pressed left at (301, 394)
Screenshot: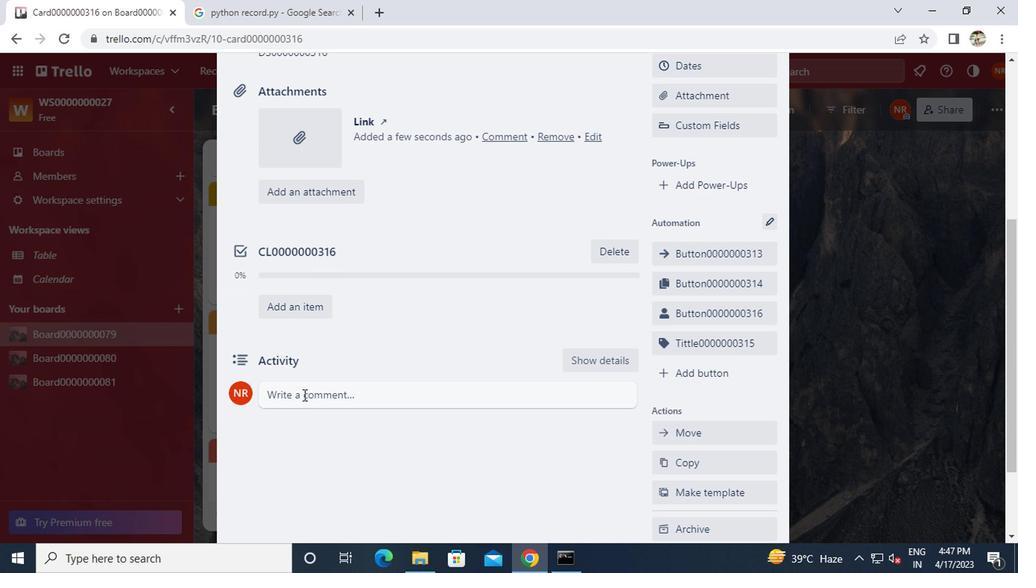 
Action: Key pressed cm0000000316
Screenshot: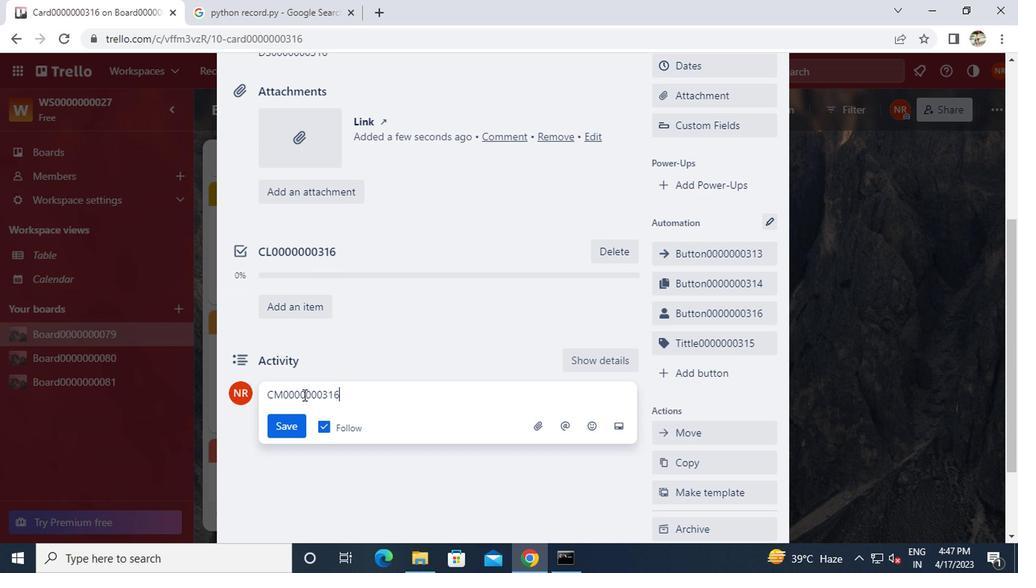 
Action: Mouse moved to (284, 423)
Screenshot: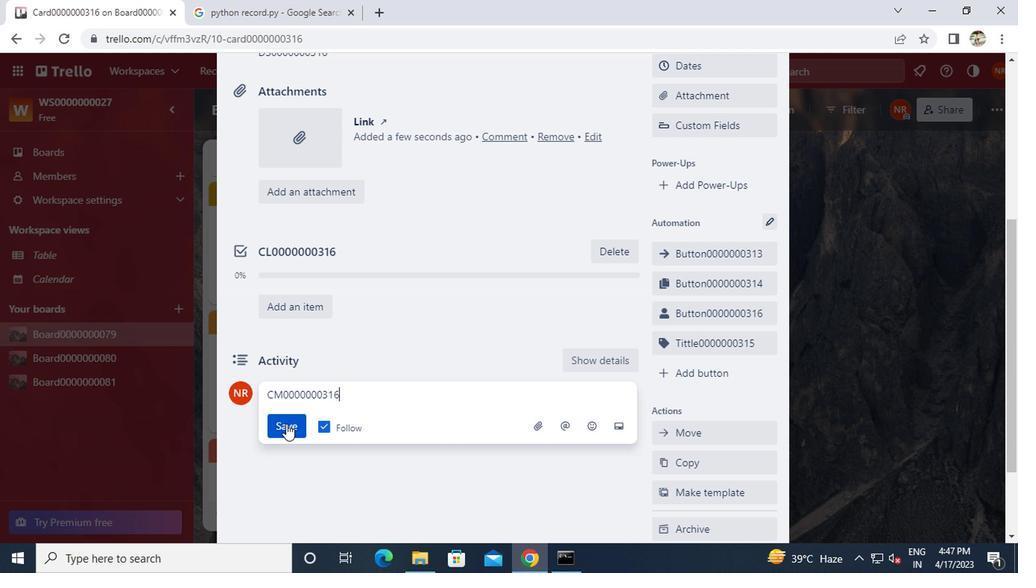 
Action: Mouse pressed left at (284, 423)
Screenshot: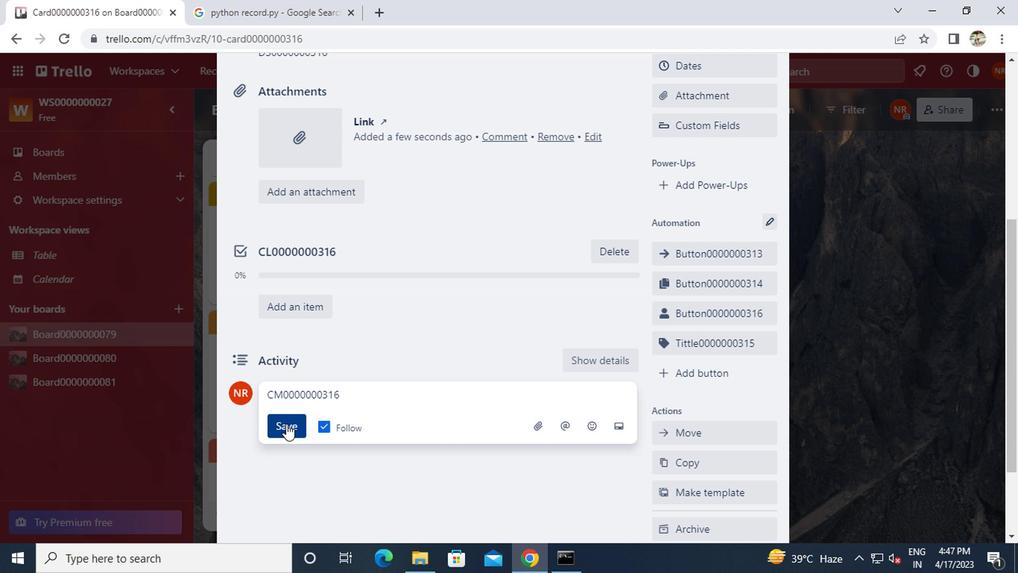 
Action: Mouse moved to (300, 426)
Screenshot: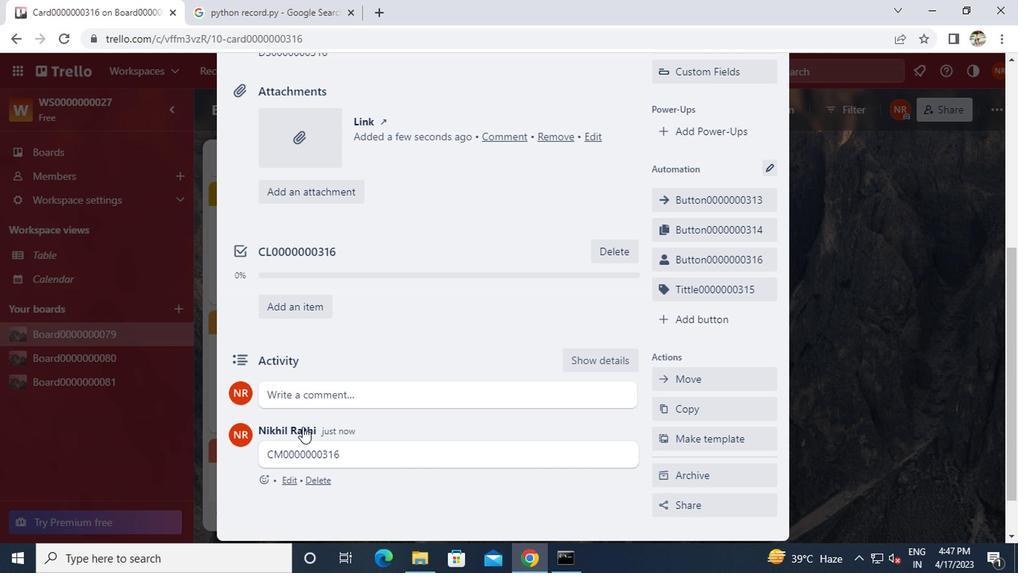 
